 Task: In the  document Aiethicsplan.pdf change page color to  'Grey'. Insert watermark  'Do not copy ' Apply Font Style in watermark Lexend
Action: Mouse moved to (42, 66)
Screenshot: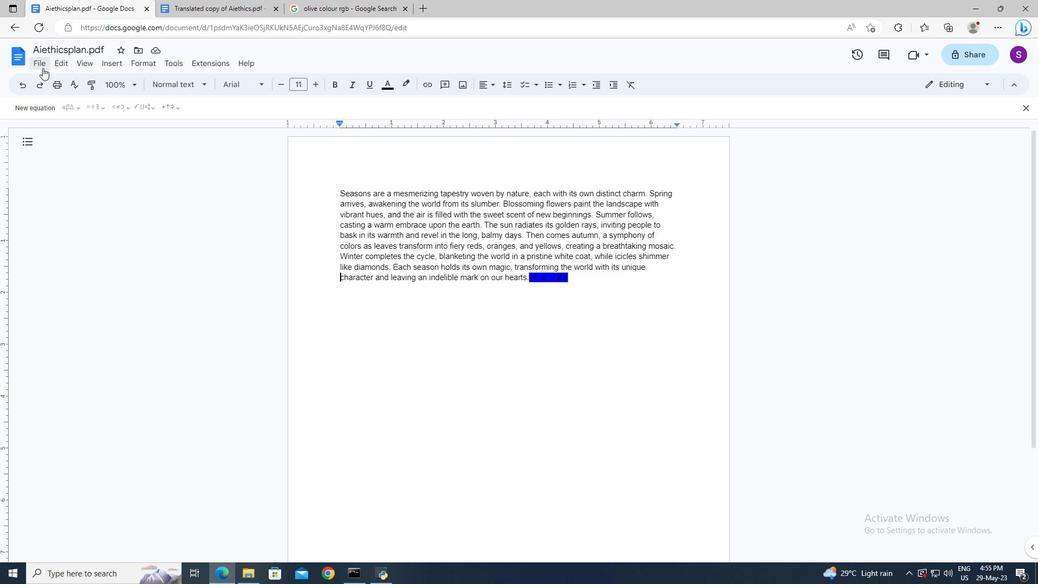 
Action: Mouse pressed left at (42, 66)
Screenshot: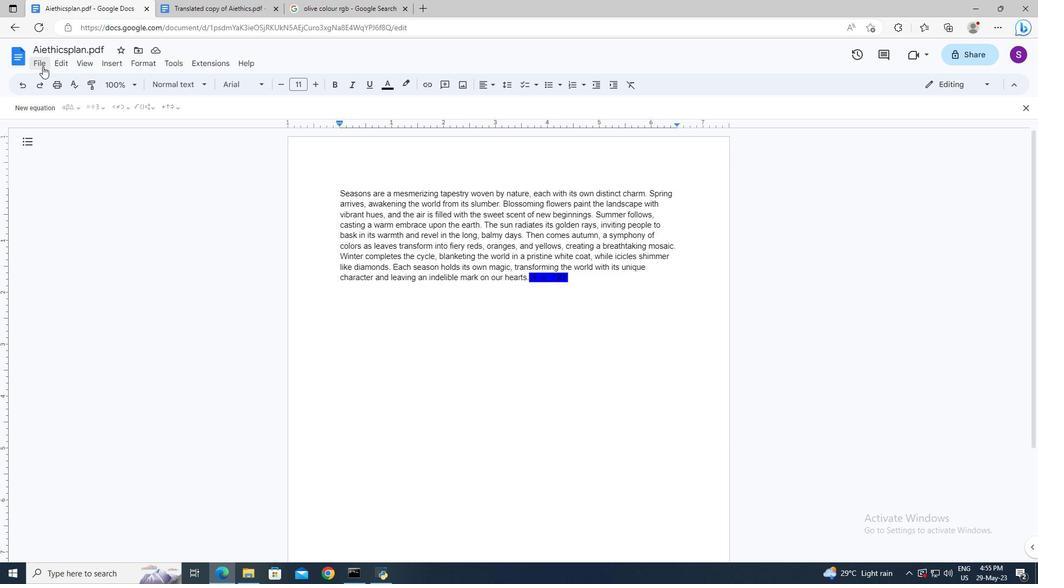
Action: Mouse moved to (93, 360)
Screenshot: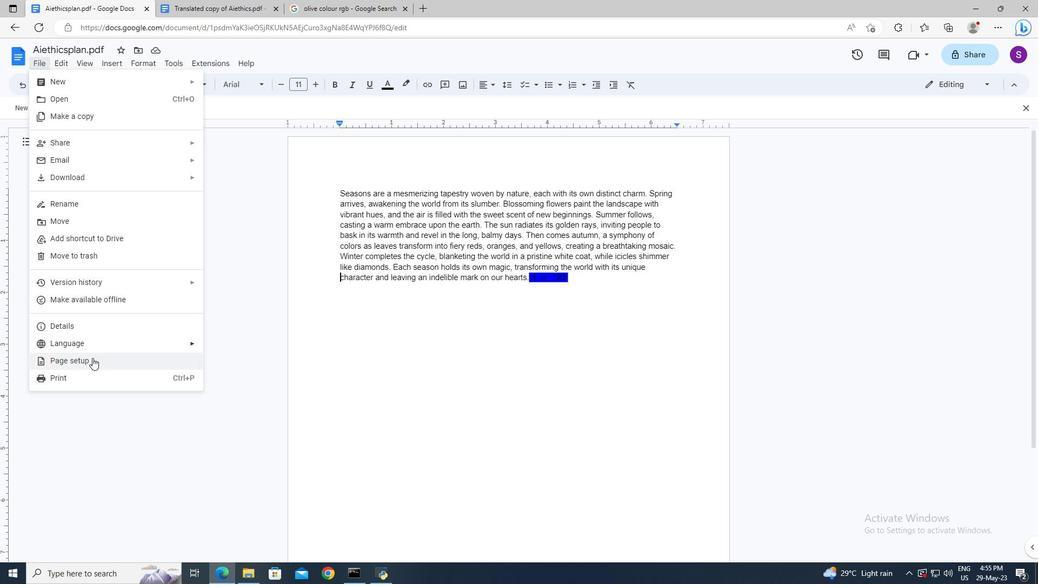 
Action: Mouse pressed left at (93, 360)
Screenshot: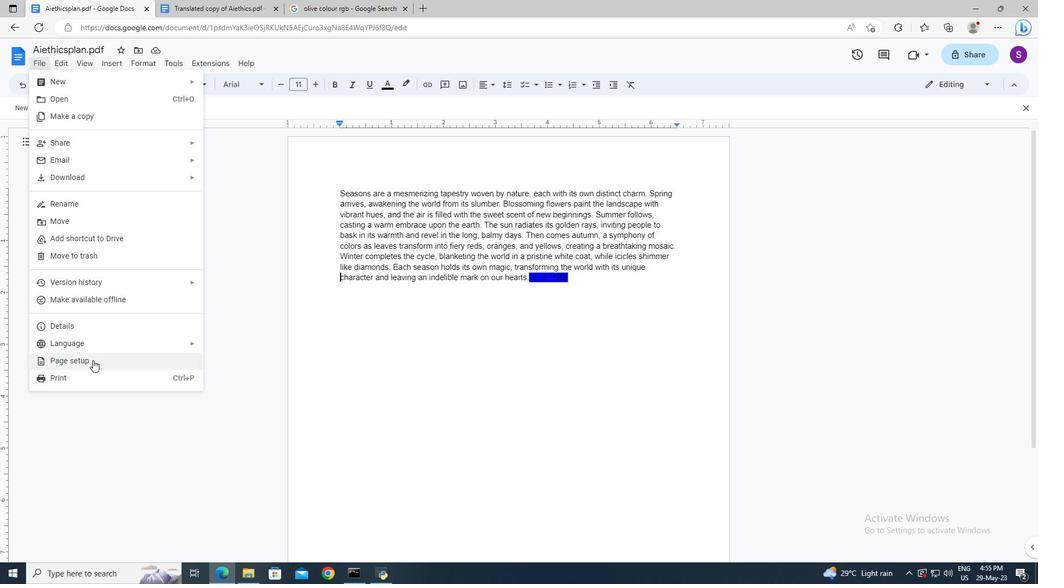 
Action: Mouse moved to (430, 366)
Screenshot: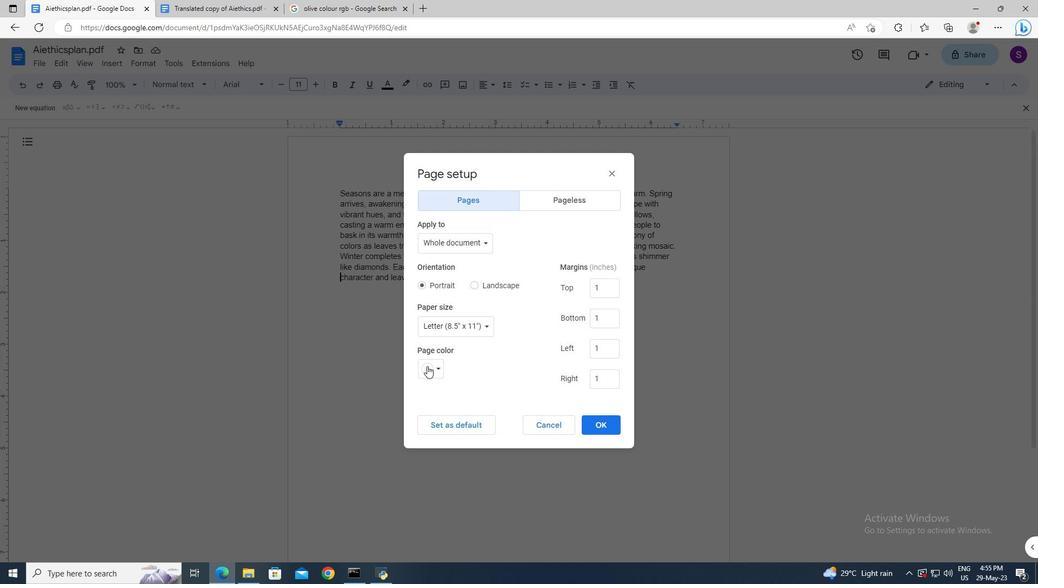 
Action: Mouse pressed left at (430, 366)
Screenshot: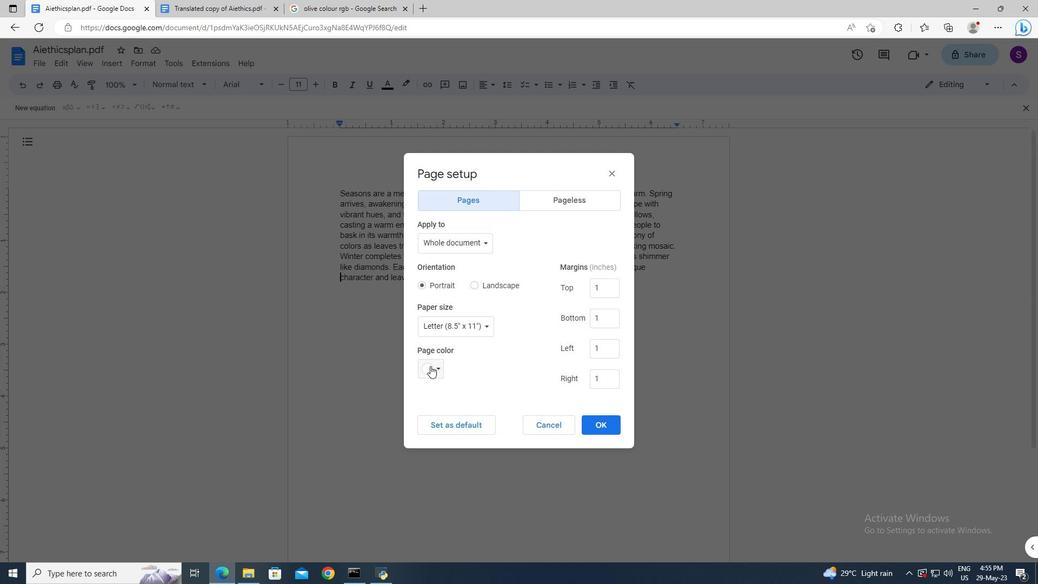 
Action: Mouse moved to (464, 388)
Screenshot: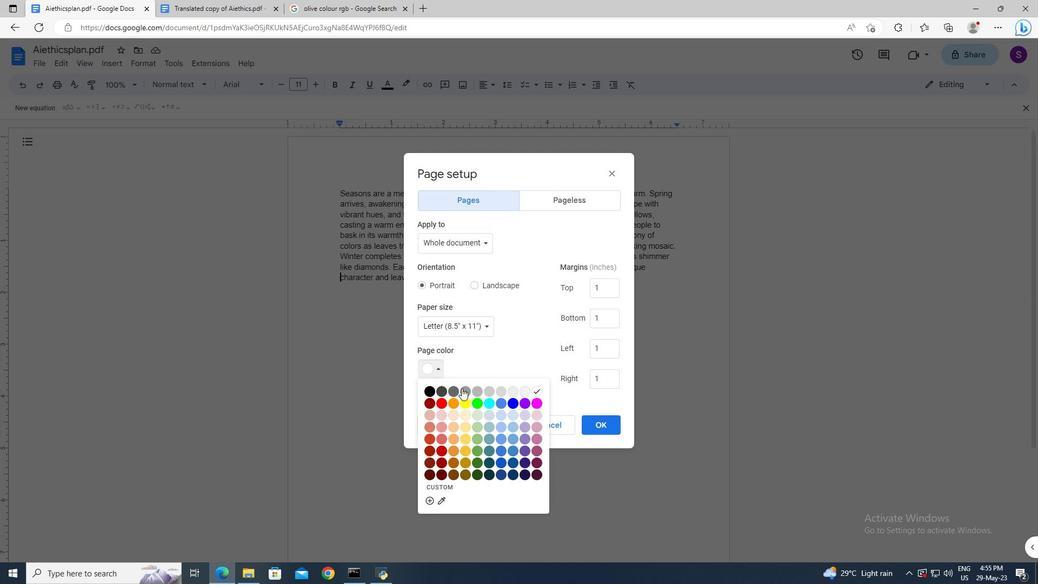 
Action: Mouse pressed left at (464, 388)
Screenshot: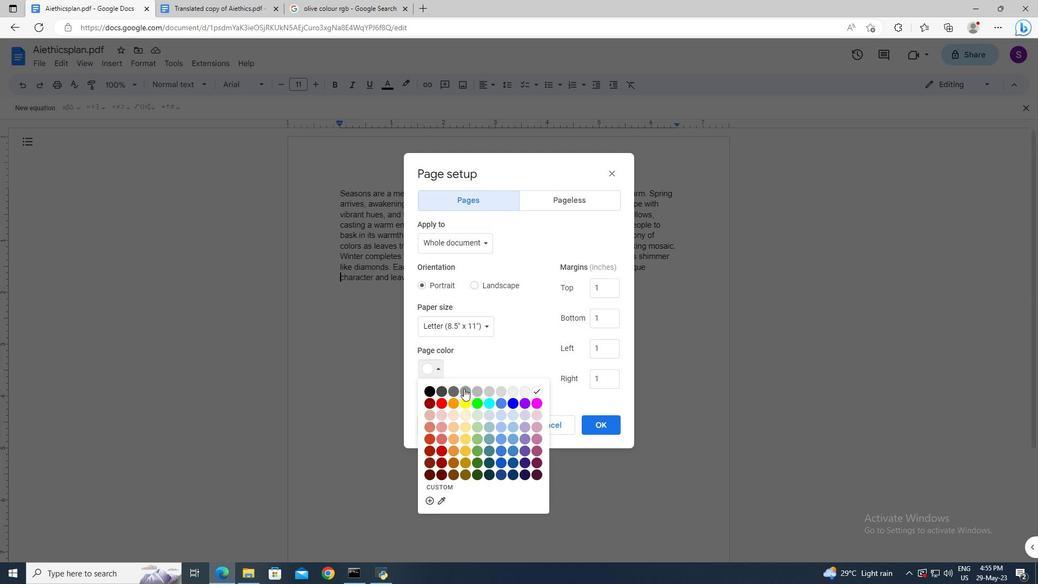 
Action: Mouse moved to (600, 426)
Screenshot: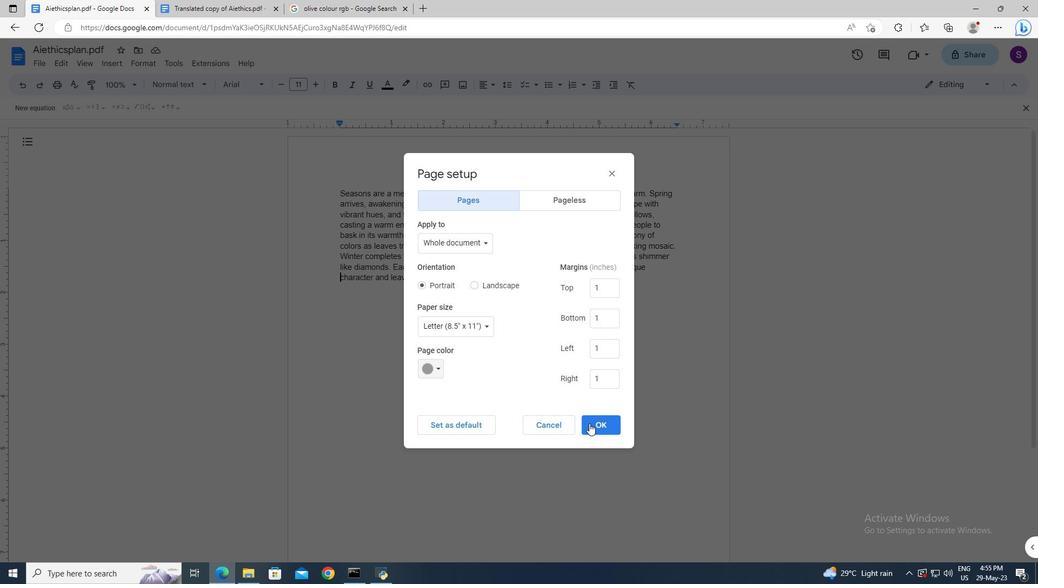 
Action: Mouse pressed left at (600, 426)
Screenshot: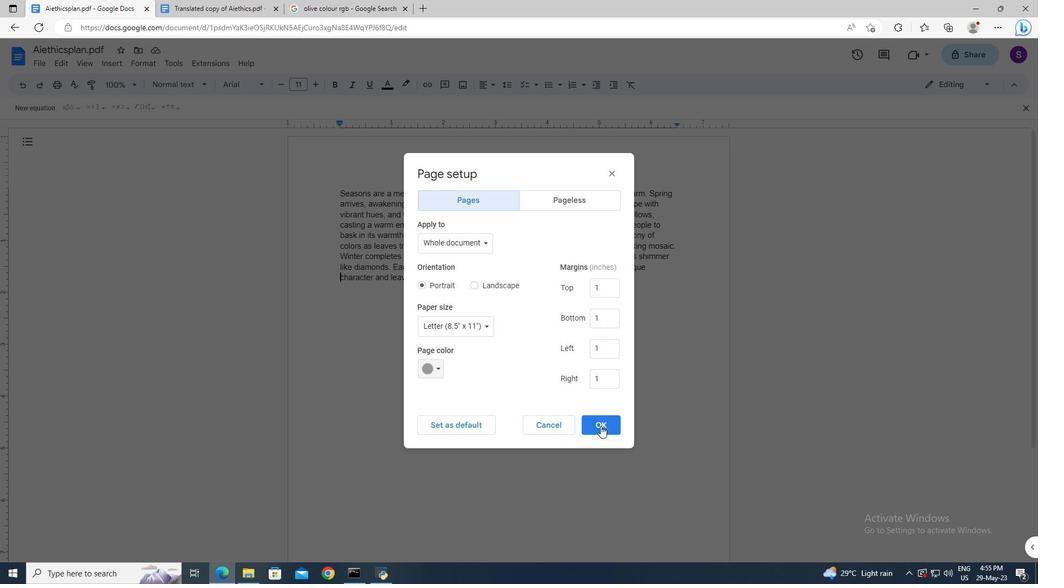 
Action: Mouse moved to (428, 345)
Screenshot: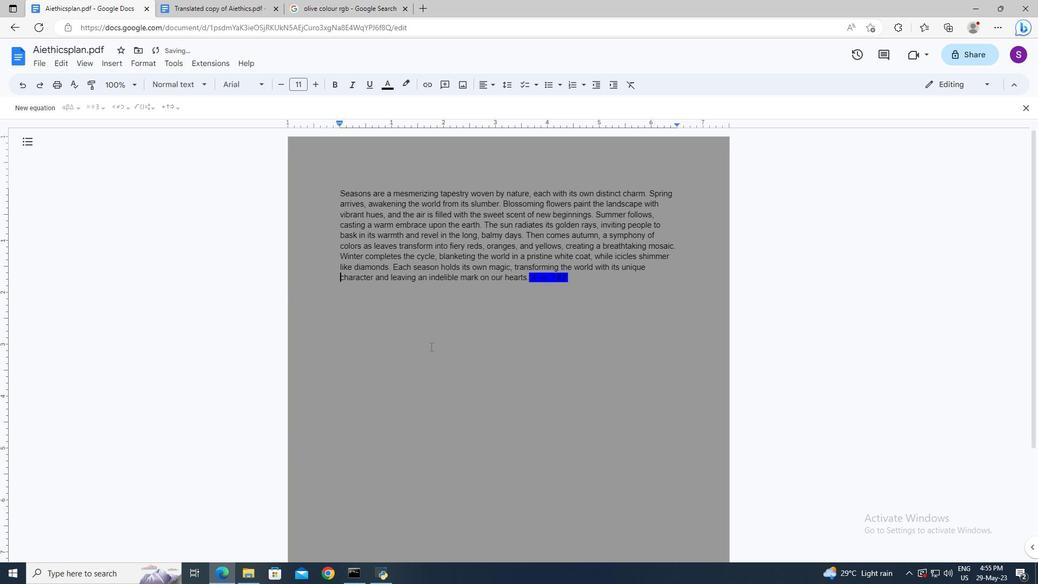 
Action: Mouse pressed left at (428, 345)
Screenshot: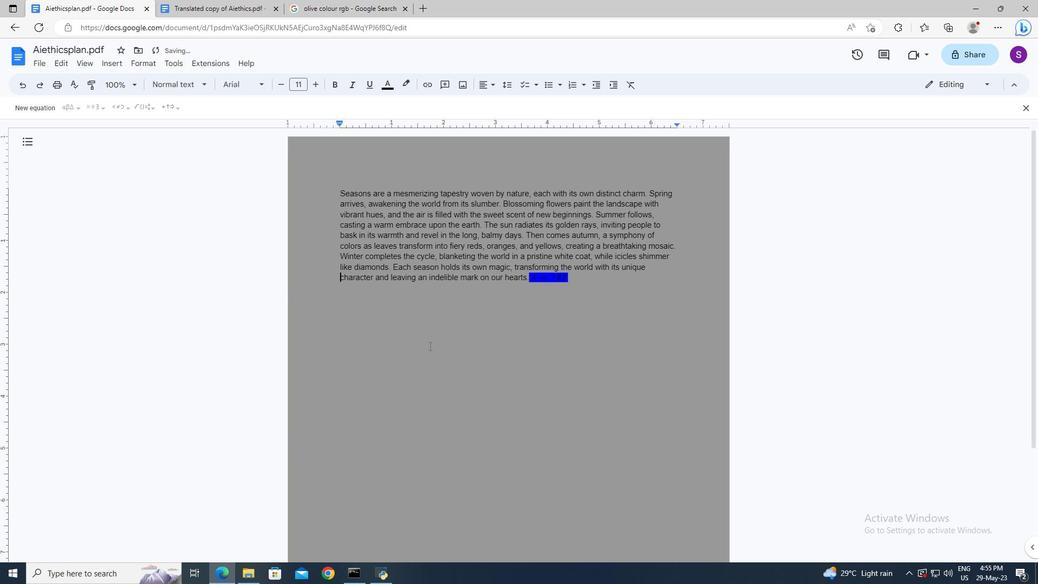 
Action: Mouse moved to (117, 68)
Screenshot: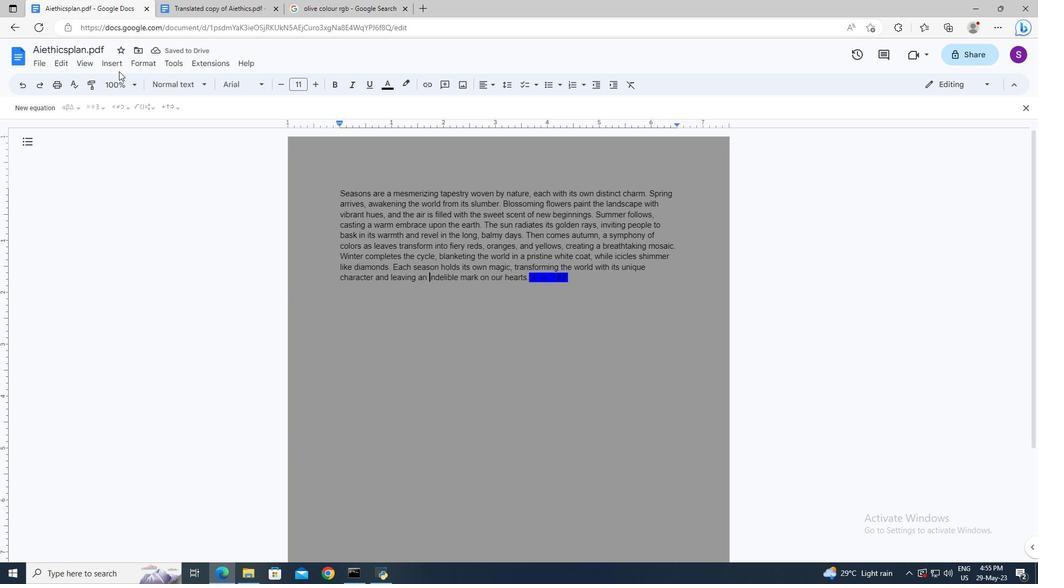 
Action: Mouse pressed left at (117, 68)
Screenshot: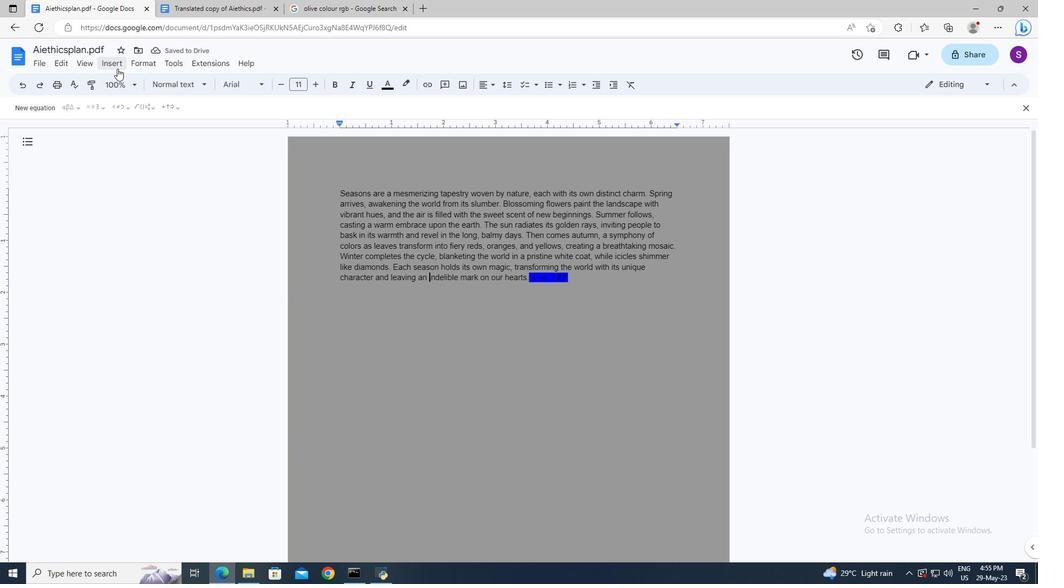 
Action: Mouse moved to (140, 312)
Screenshot: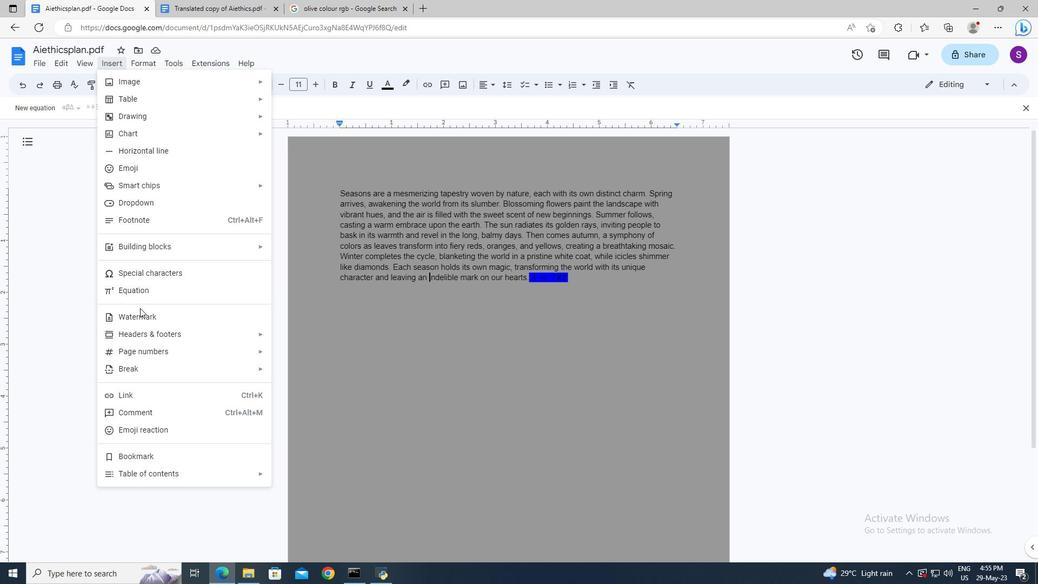 
Action: Mouse pressed left at (140, 312)
Screenshot: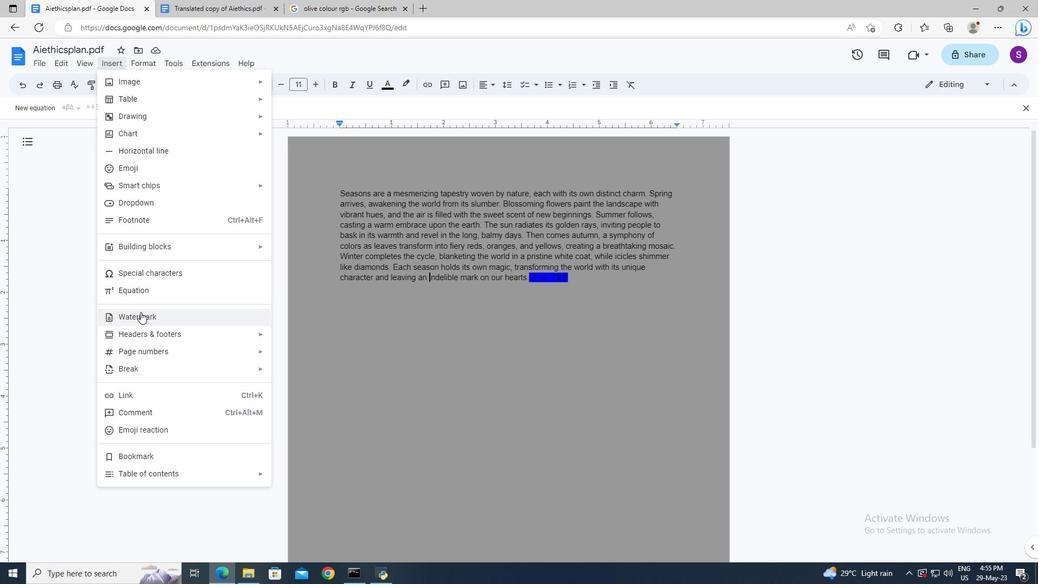
Action: Mouse moved to (990, 120)
Screenshot: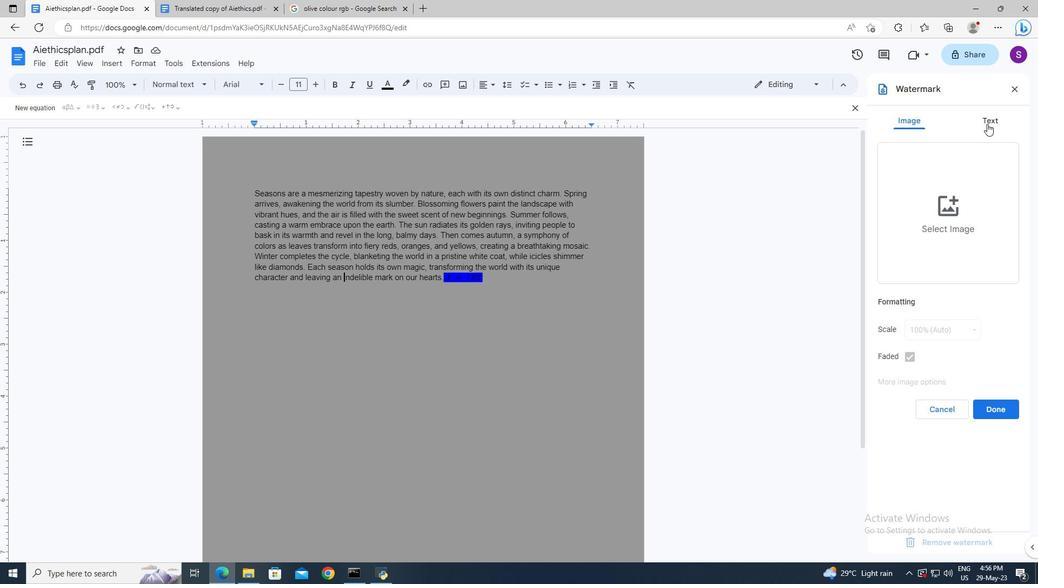 
Action: Mouse pressed left at (990, 120)
Screenshot: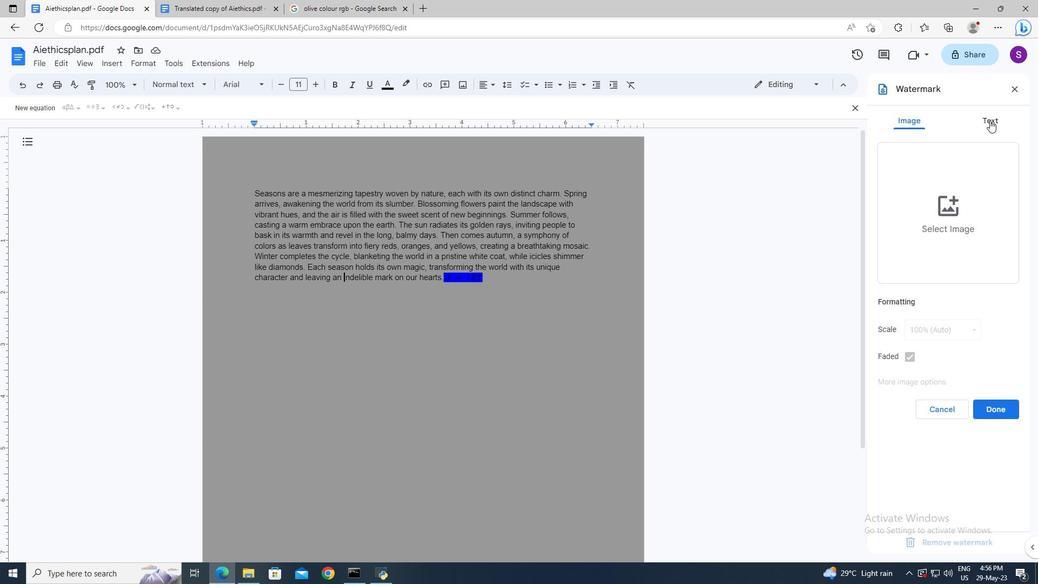 
Action: Mouse moved to (943, 153)
Screenshot: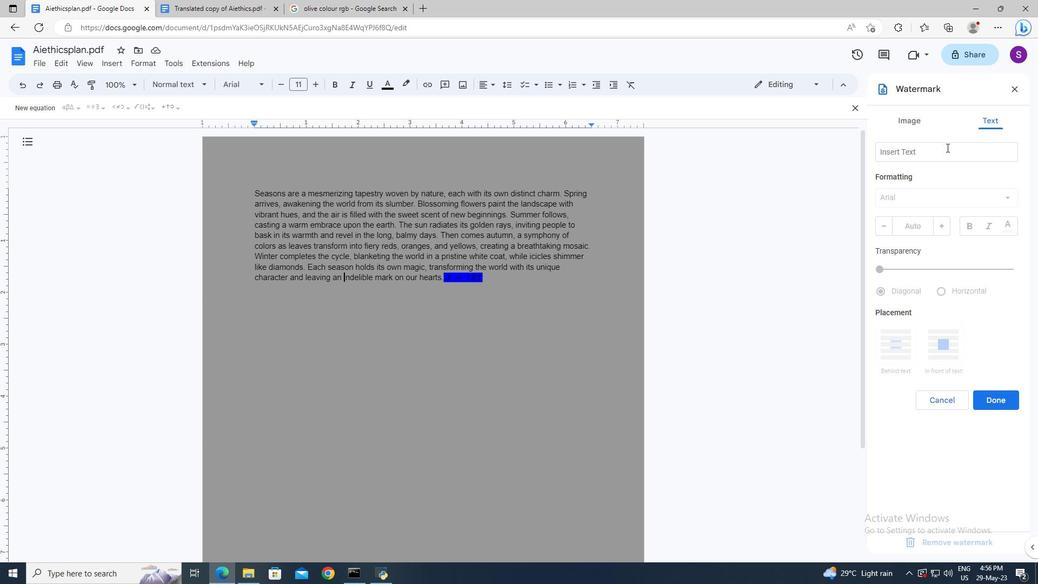 
Action: Mouse pressed left at (943, 153)
Screenshot: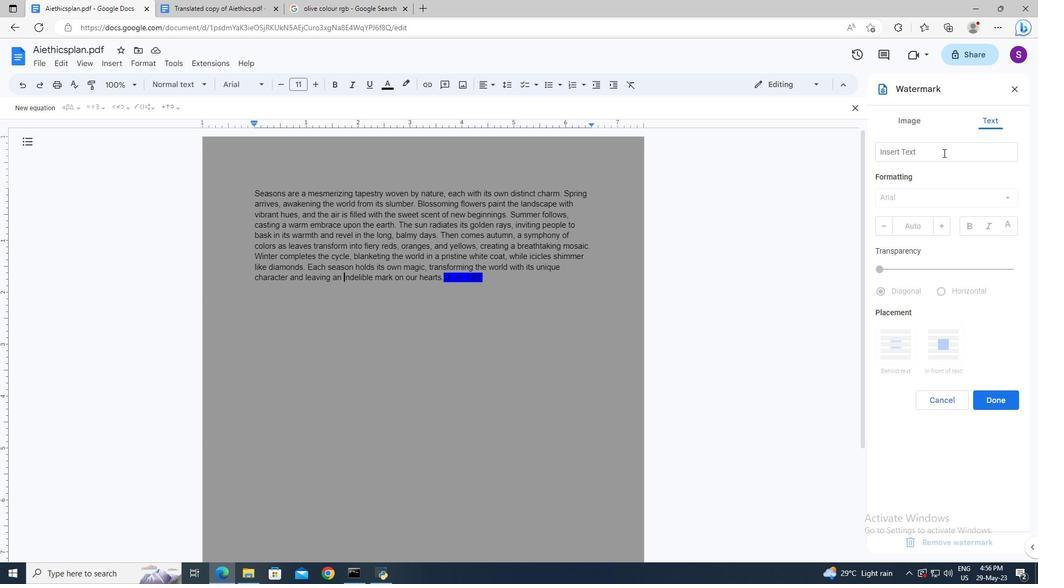 
Action: Mouse moved to (743, 30)
Screenshot: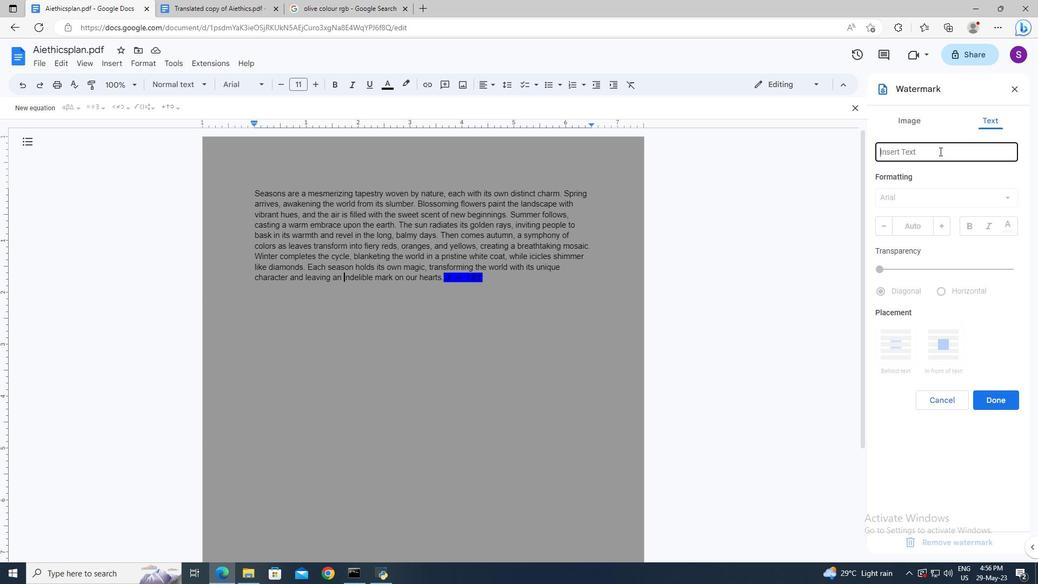 
Action: Key pressed <Key.shift>Di<Key.space><Key.backspace><Key.backspace>o<Key.space>not<Key.space>copy<Key.enter>
Screenshot: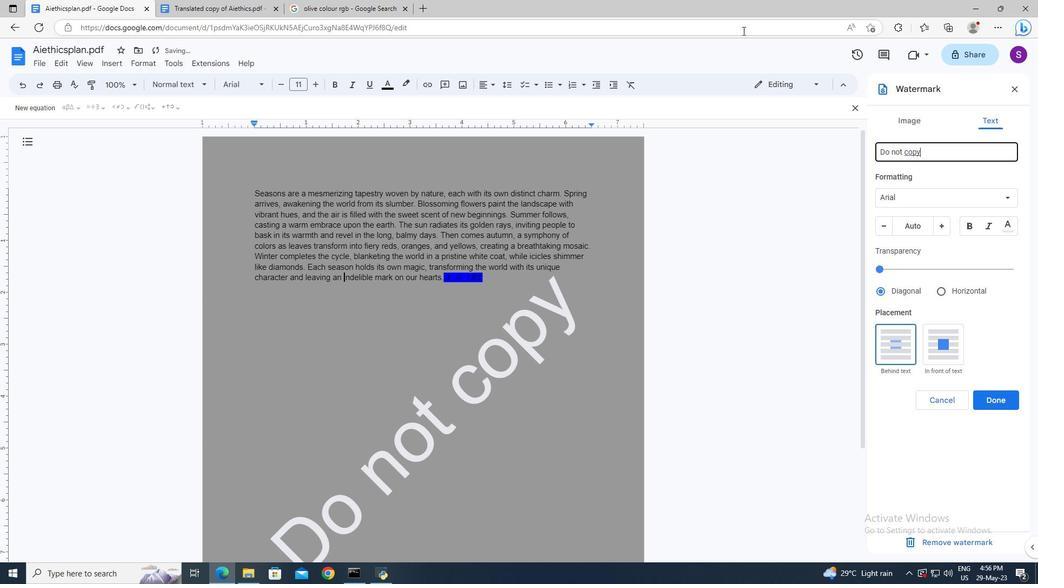 
Action: Mouse moved to (902, 196)
Screenshot: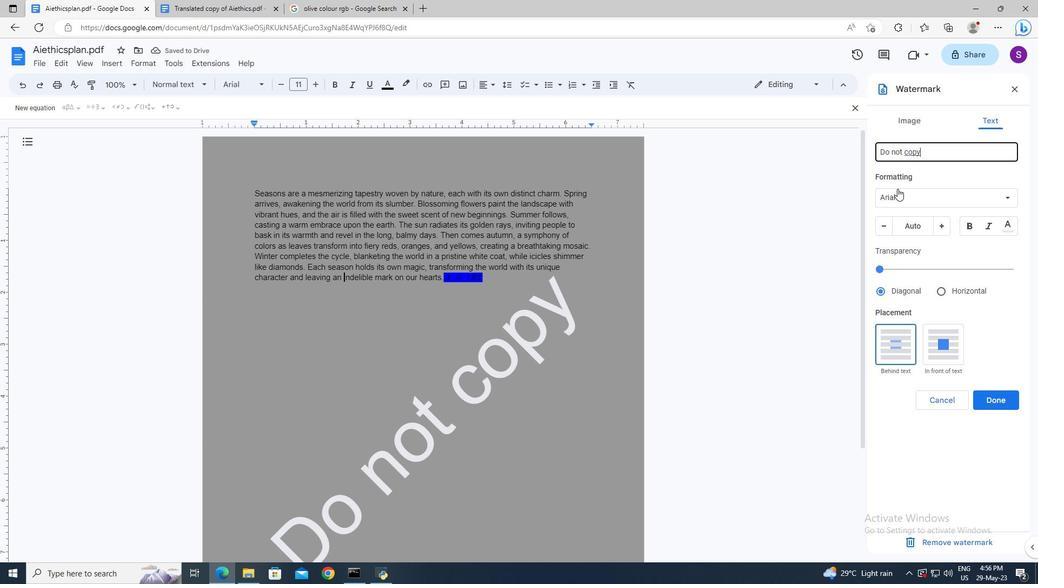 
Action: Mouse pressed left at (902, 196)
Screenshot: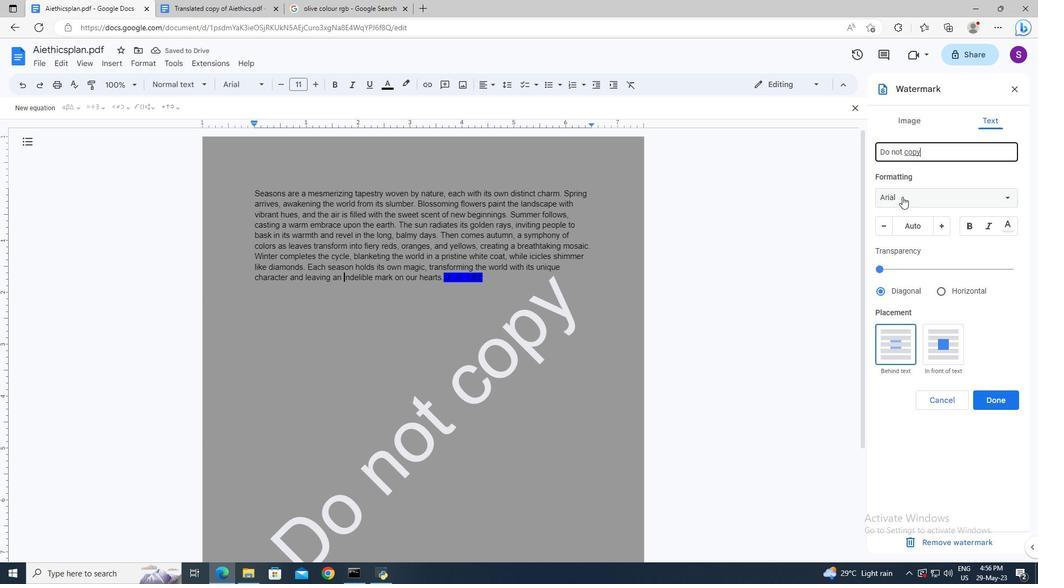 
Action: Mouse moved to (915, 374)
Screenshot: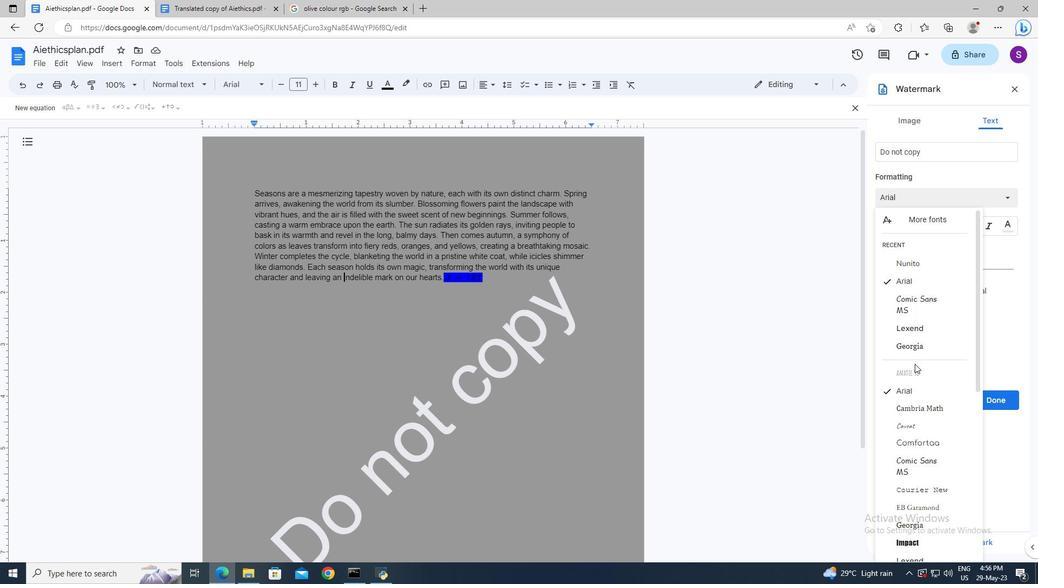 
Action: Mouse scrolled (915, 374) with delta (0, 0)
Screenshot: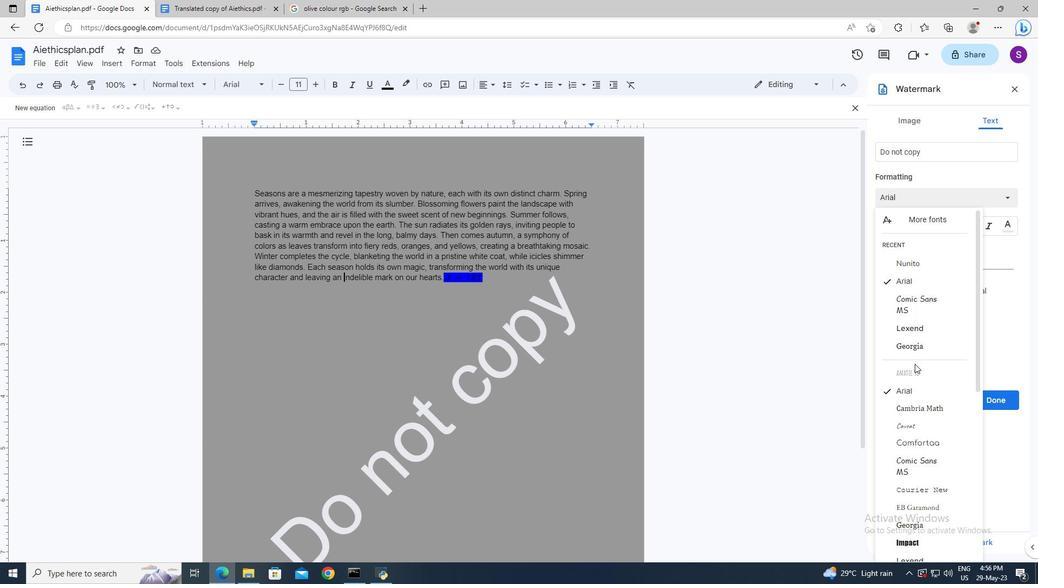 
Action: Mouse scrolled (915, 374) with delta (0, 0)
Screenshot: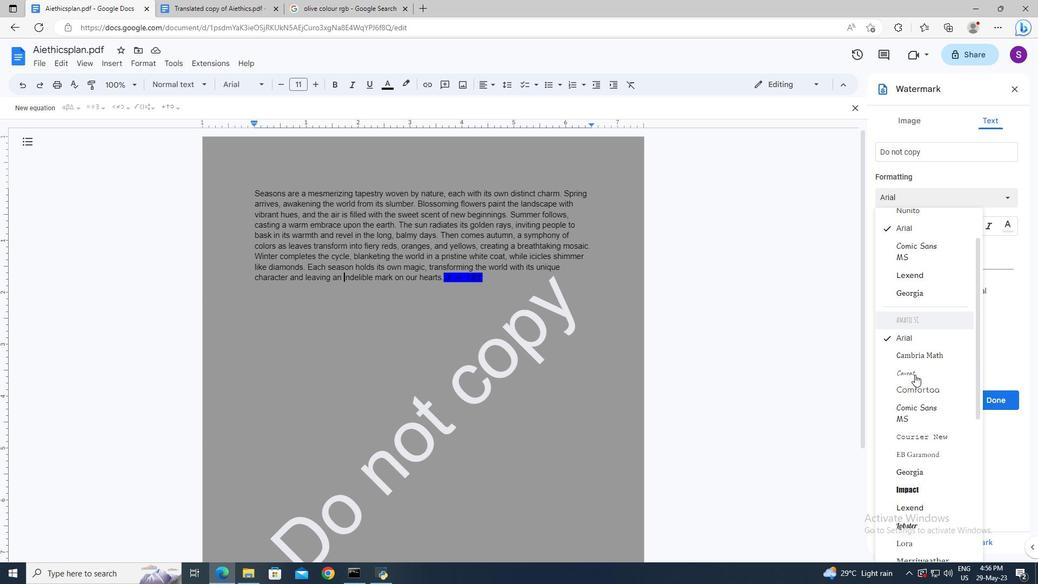
Action: Mouse moved to (909, 447)
Screenshot: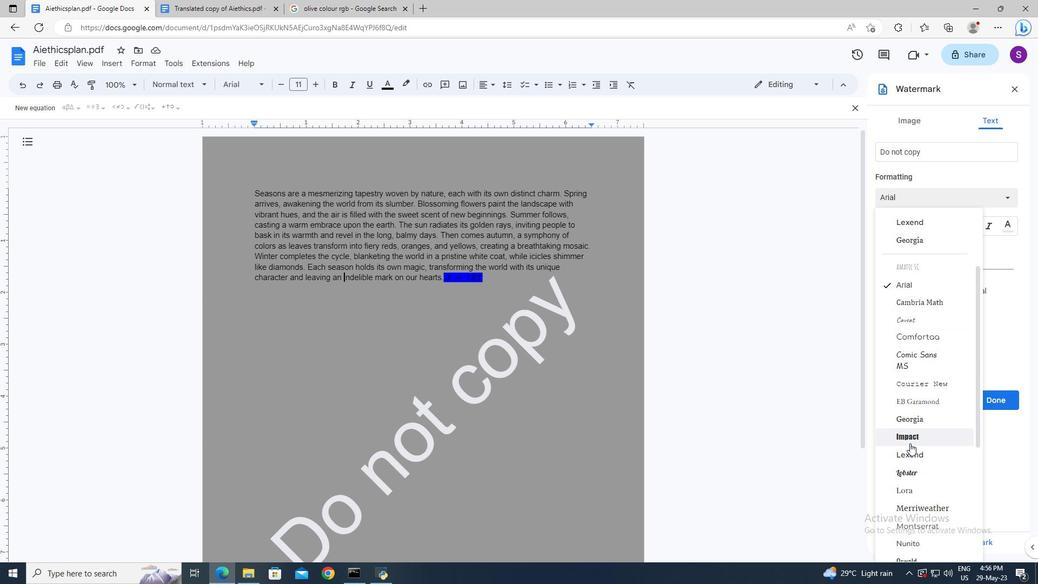
Action: Mouse pressed left at (909, 447)
Screenshot: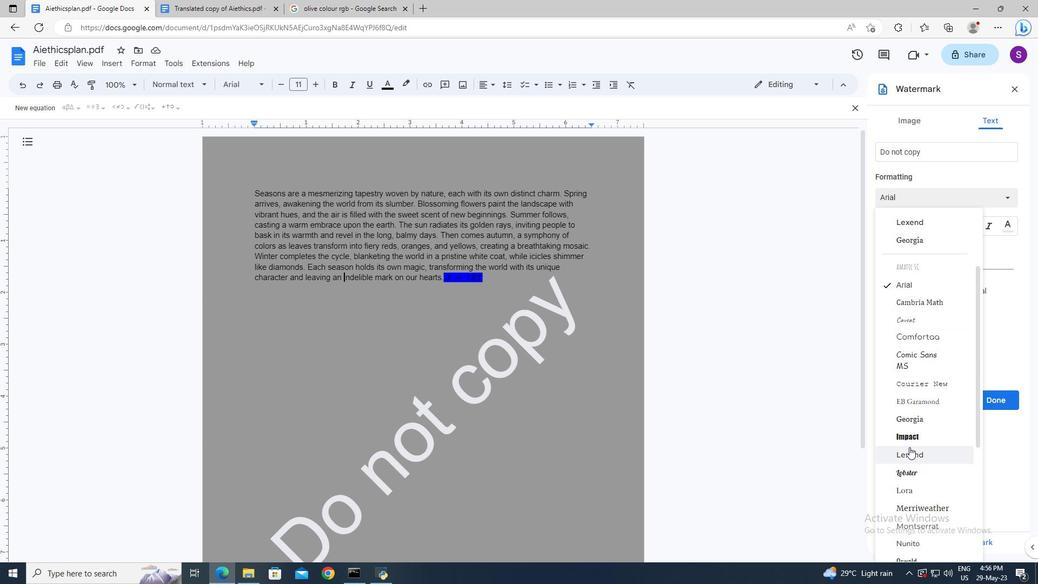 
Action: Mouse moved to (1004, 404)
Screenshot: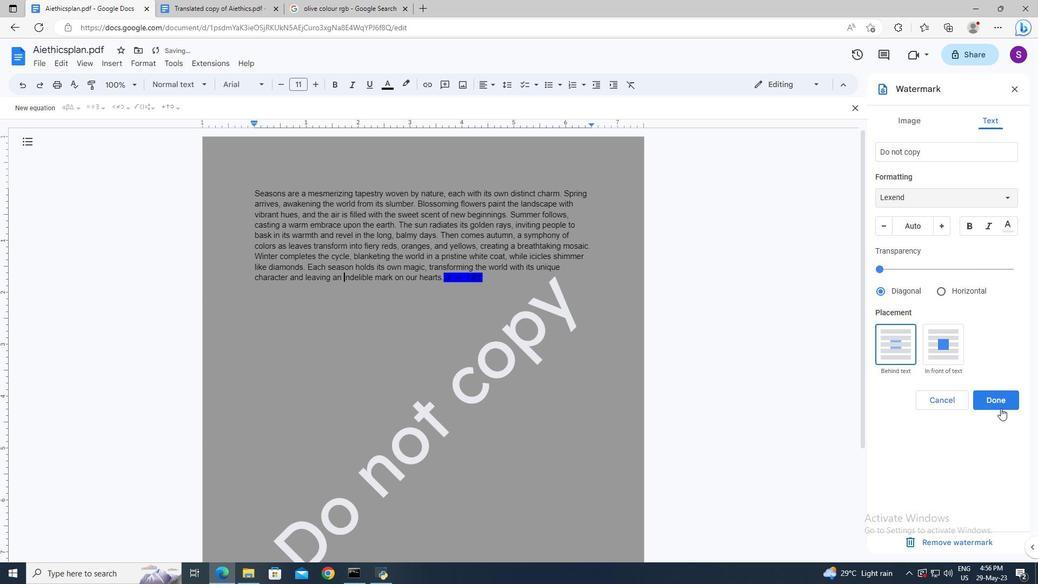 
Action: Mouse pressed left at (1004, 404)
Screenshot: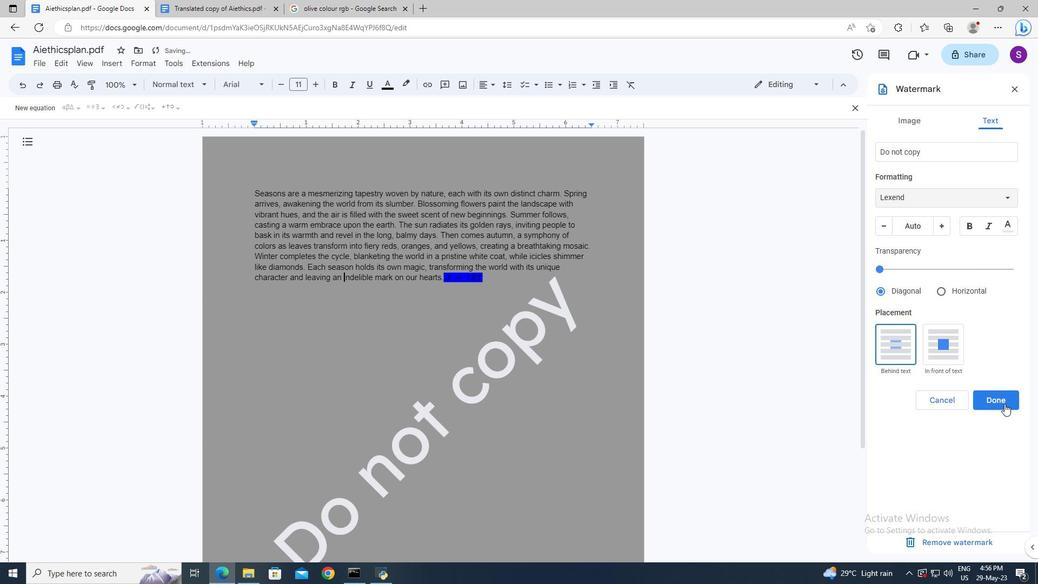 
Action: Mouse moved to (1004, 403)
Screenshot: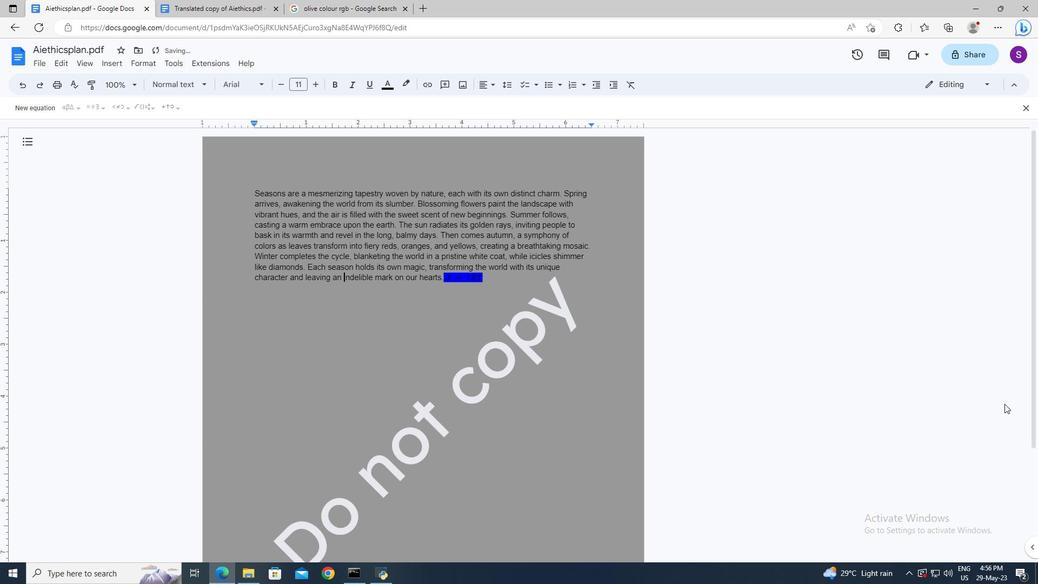 
